 Task: Add Checklist CL0028 to Card Card0028 in Board Board0022 in Workspace Development in Trello
Action: Mouse moved to (367, 420)
Screenshot: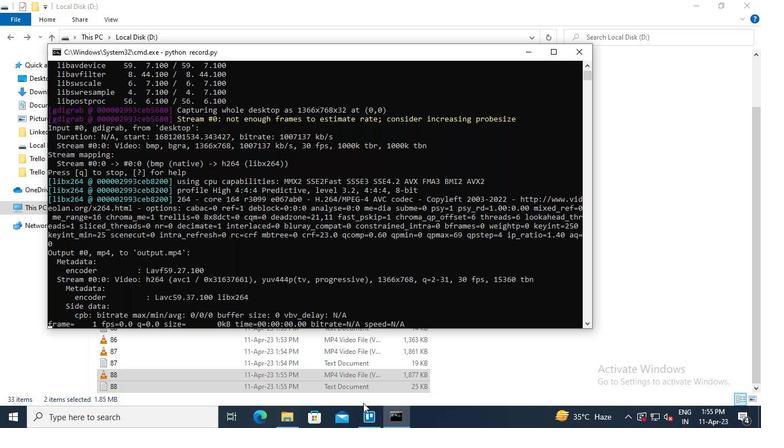 
Action: Mouse pressed left at (367, 420)
Screenshot: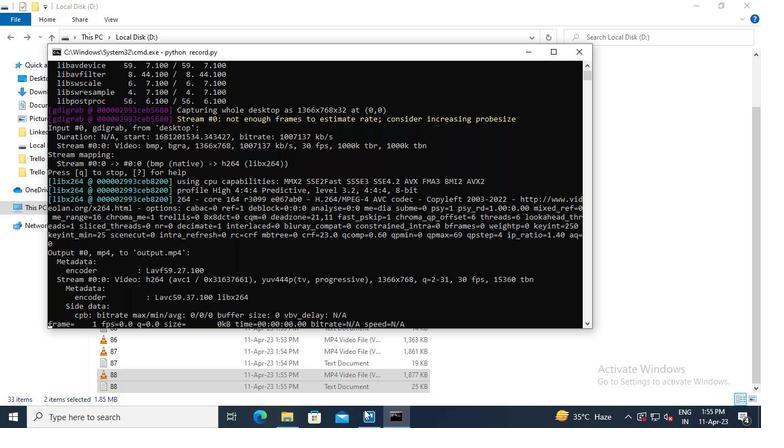
Action: Mouse moved to (195, 346)
Screenshot: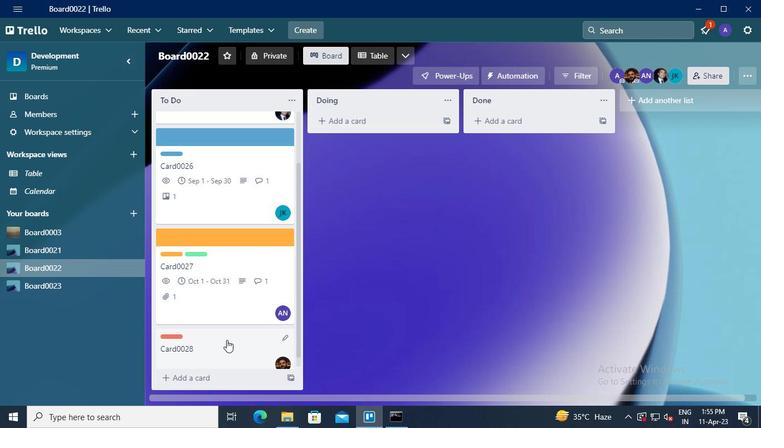 
Action: Mouse pressed left at (195, 346)
Screenshot: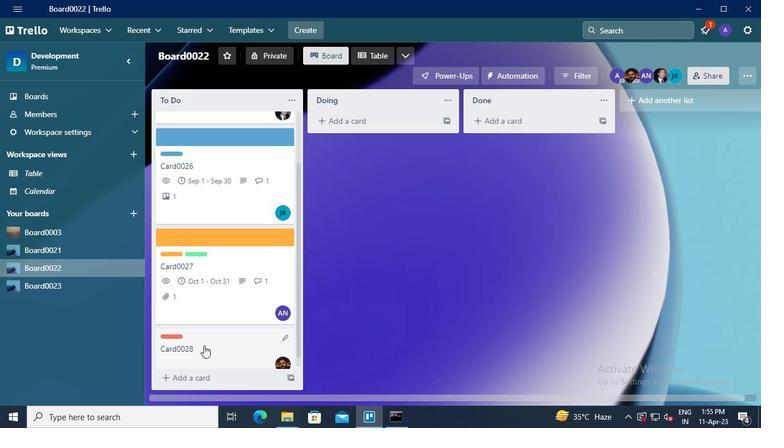 
Action: Mouse moved to (513, 191)
Screenshot: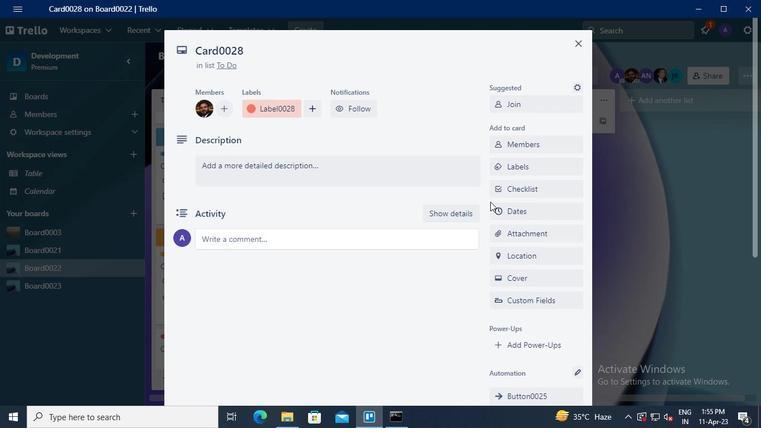 
Action: Mouse pressed left at (513, 191)
Screenshot: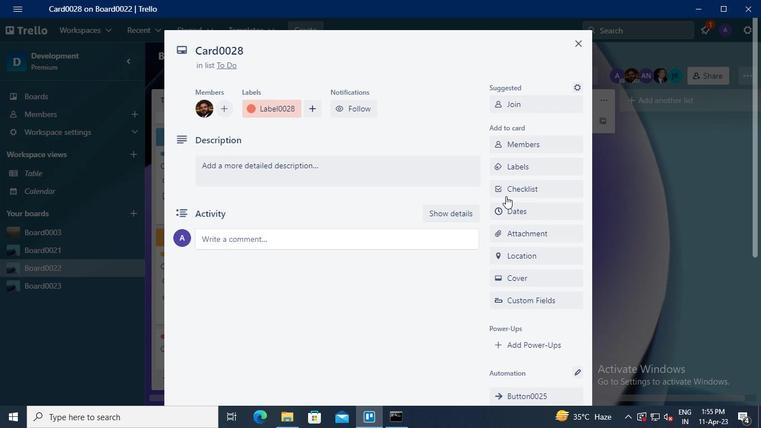 
Action: Mouse moved to (513, 190)
Screenshot: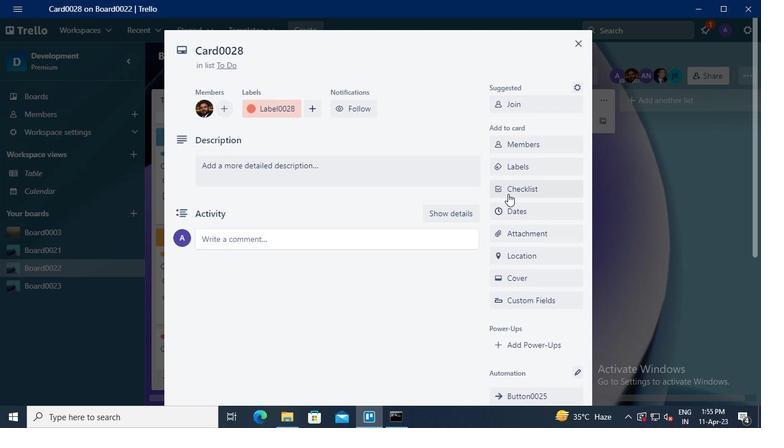 
Action: Keyboard Key.shift
Screenshot: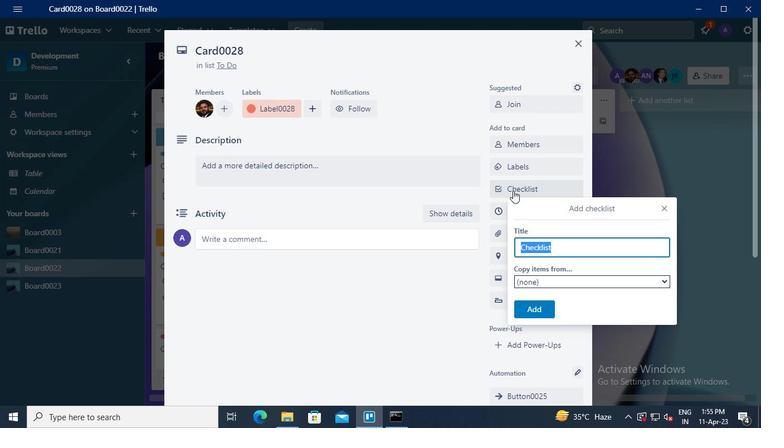 
Action: Keyboard C
Screenshot: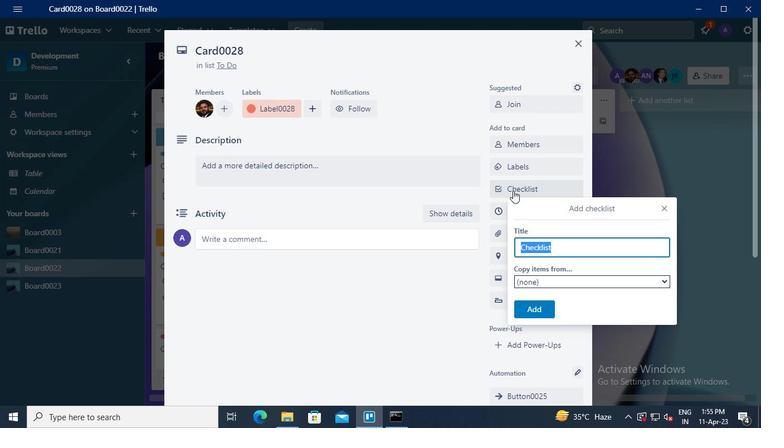 
Action: Keyboard L
Screenshot: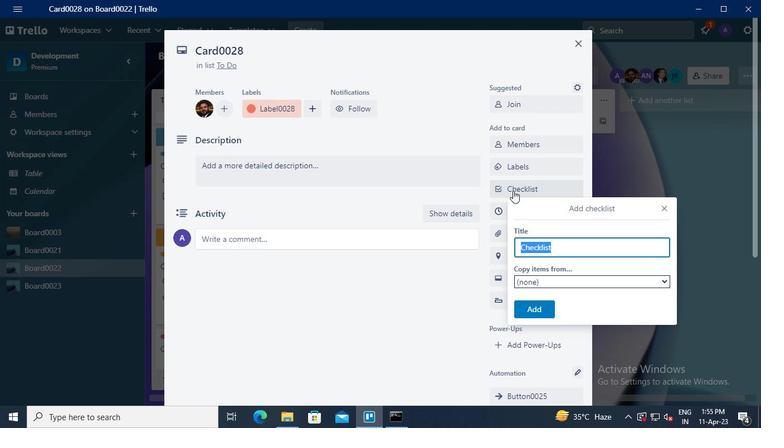 
Action: Keyboard <96>
Screenshot: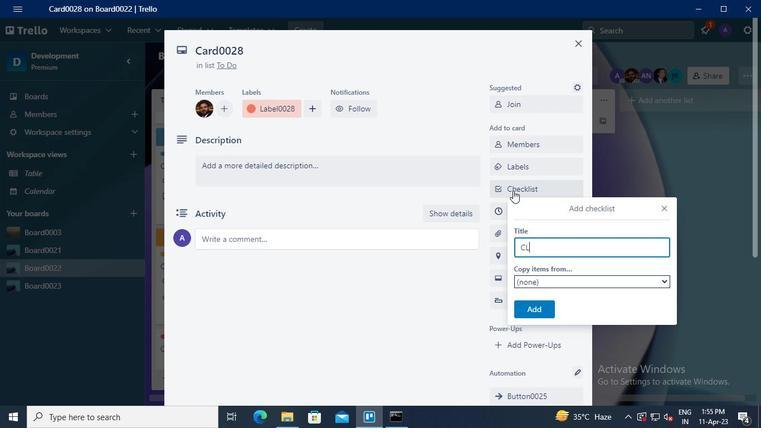 
Action: Keyboard <96>
Screenshot: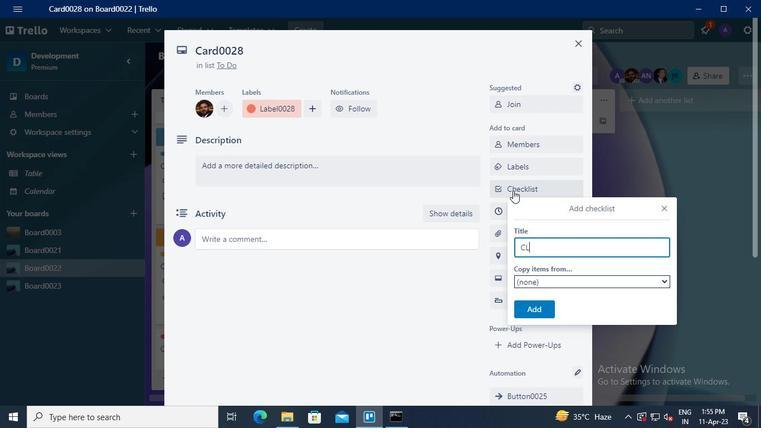 
Action: Keyboard <98>
Screenshot: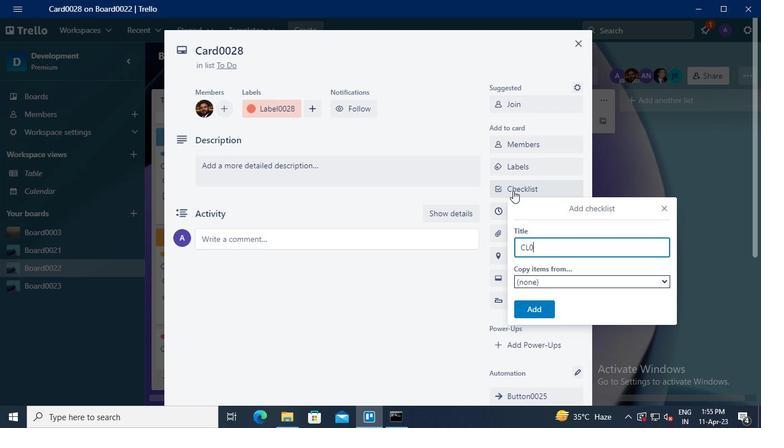 
Action: Keyboard <104>
Screenshot: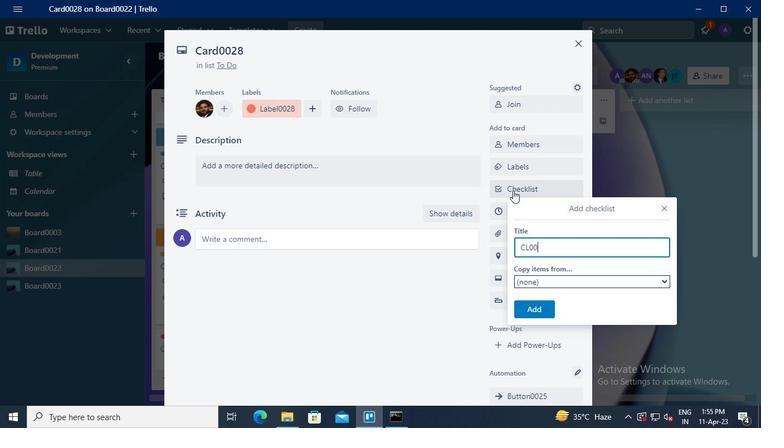 
Action: Mouse moved to (537, 311)
Screenshot: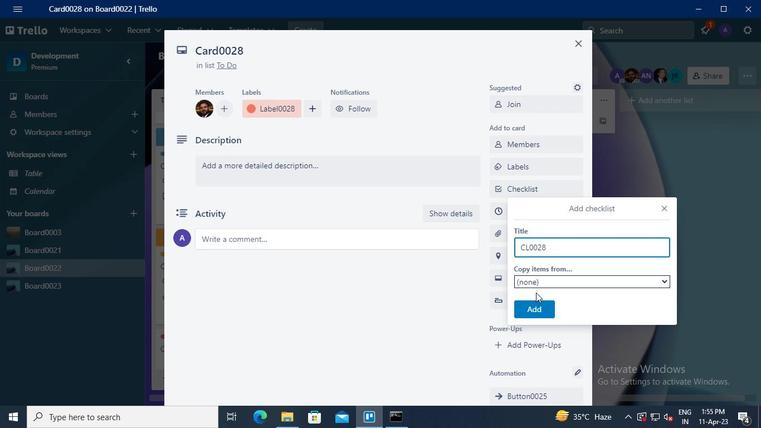 
Action: Mouse pressed left at (537, 311)
Screenshot: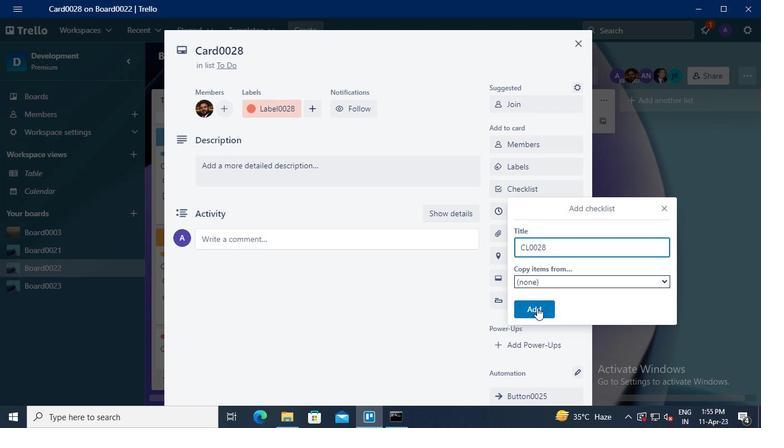 
Action: Mouse moved to (396, 420)
Screenshot: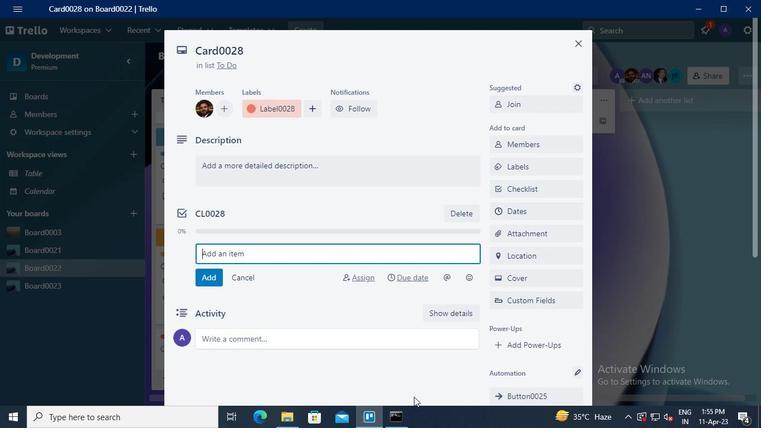 
Action: Mouse pressed left at (396, 420)
Screenshot: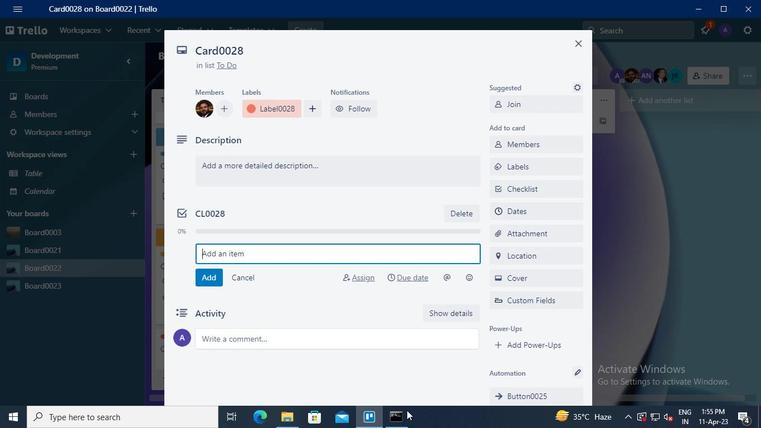 
Action: Mouse moved to (587, 54)
Screenshot: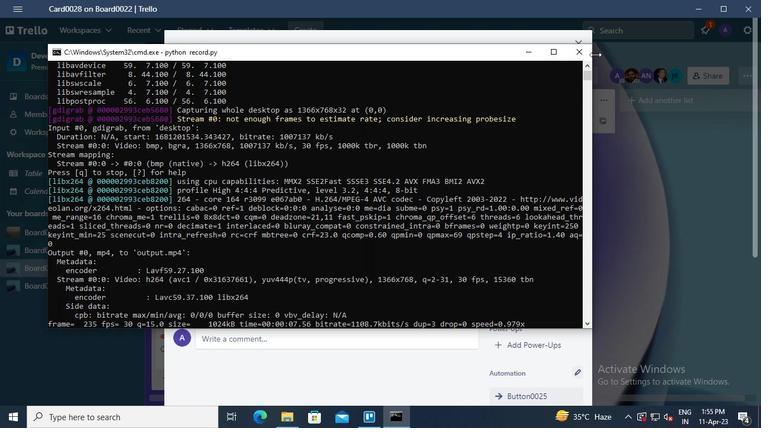 
Action: Mouse pressed left at (587, 54)
Screenshot: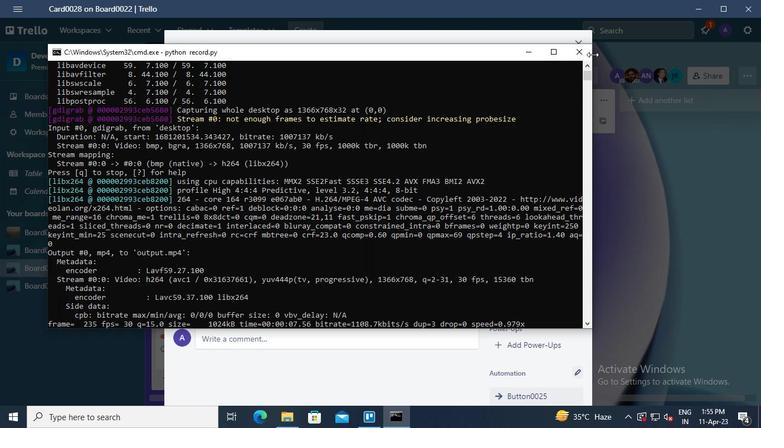 
